 Task: Open a blank sheet, save the file as Joseph.odt Add the quote 'Life isn't about finding yourself; it's about creating yourself.' Apply font style 'Caveat' and font size 36 Align the text to the Center .Change the text color to  'Dark blue'
Action: Mouse moved to (292, 183)
Screenshot: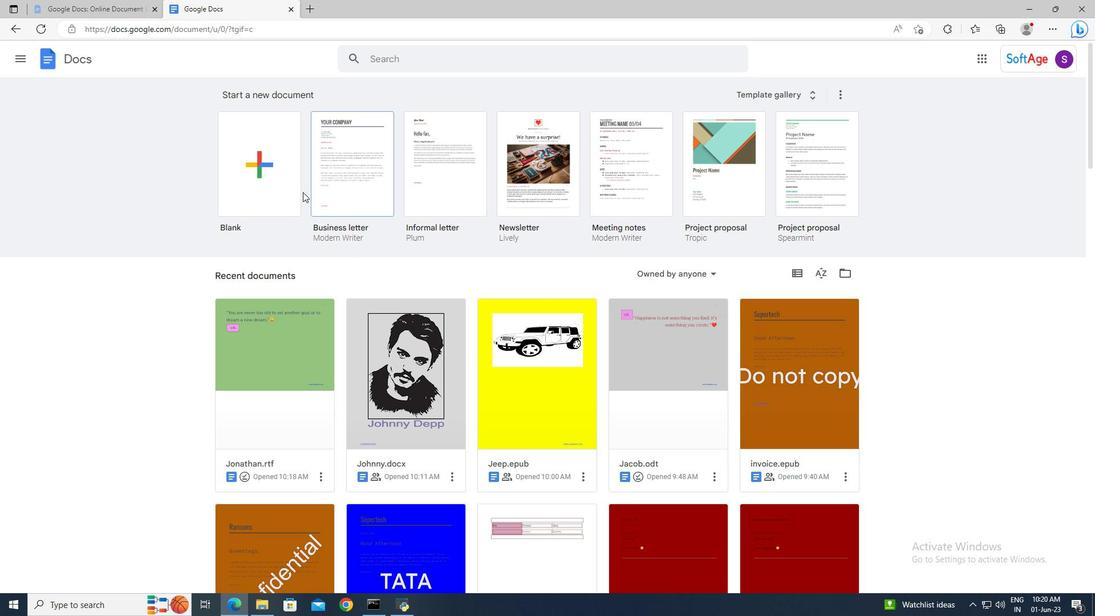
Action: Mouse pressed left at (292, 183)
Screenshot: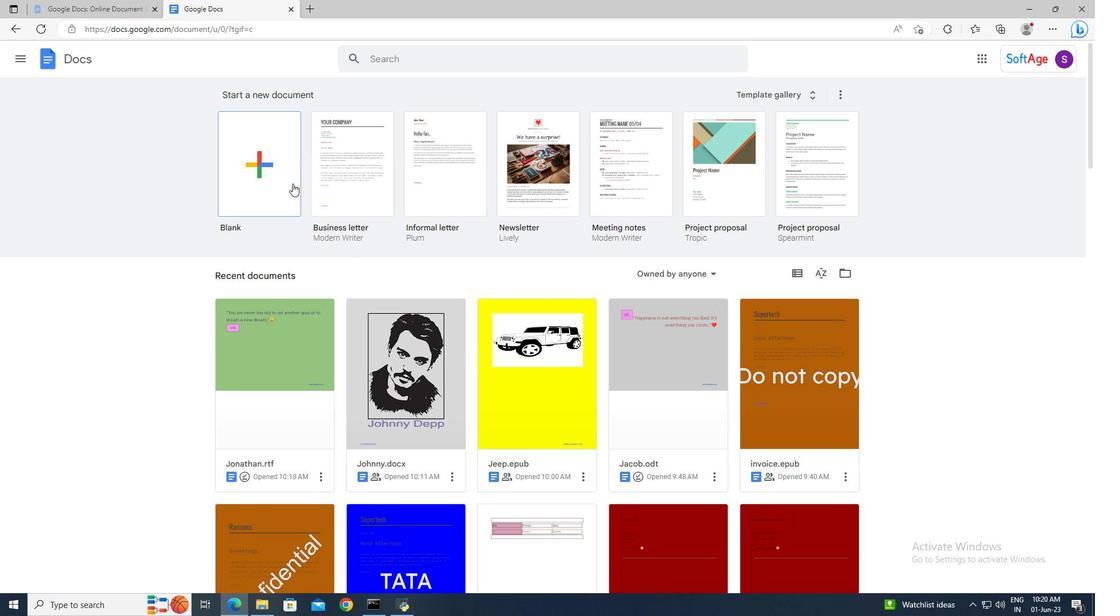
Action: Mouse moved to (111, 54)
Screenshot: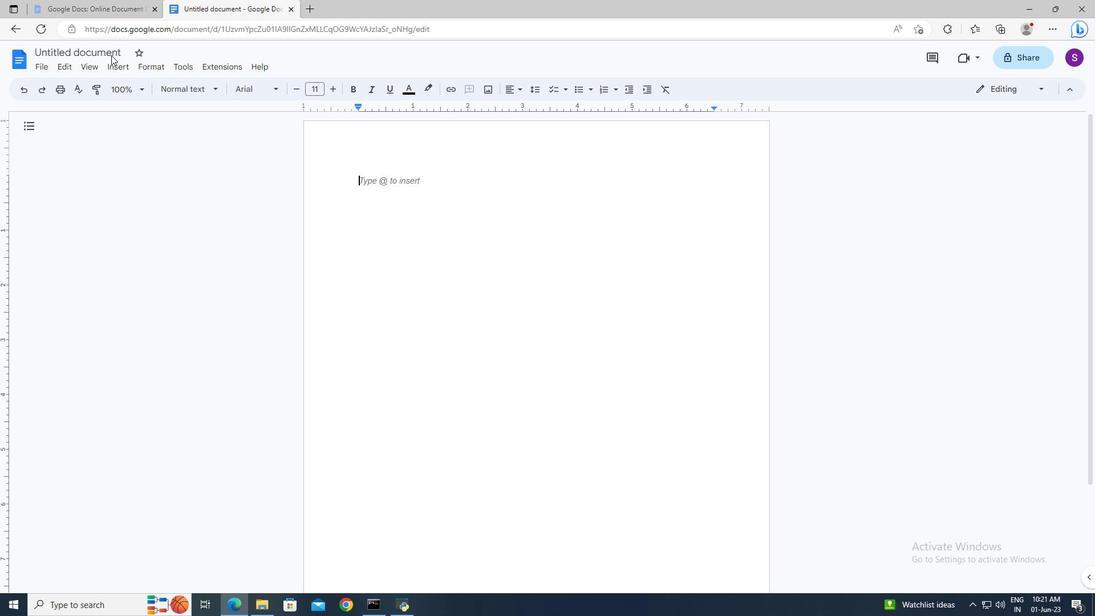
Action: Mouse pressed left at (111, 54)
Screenshot: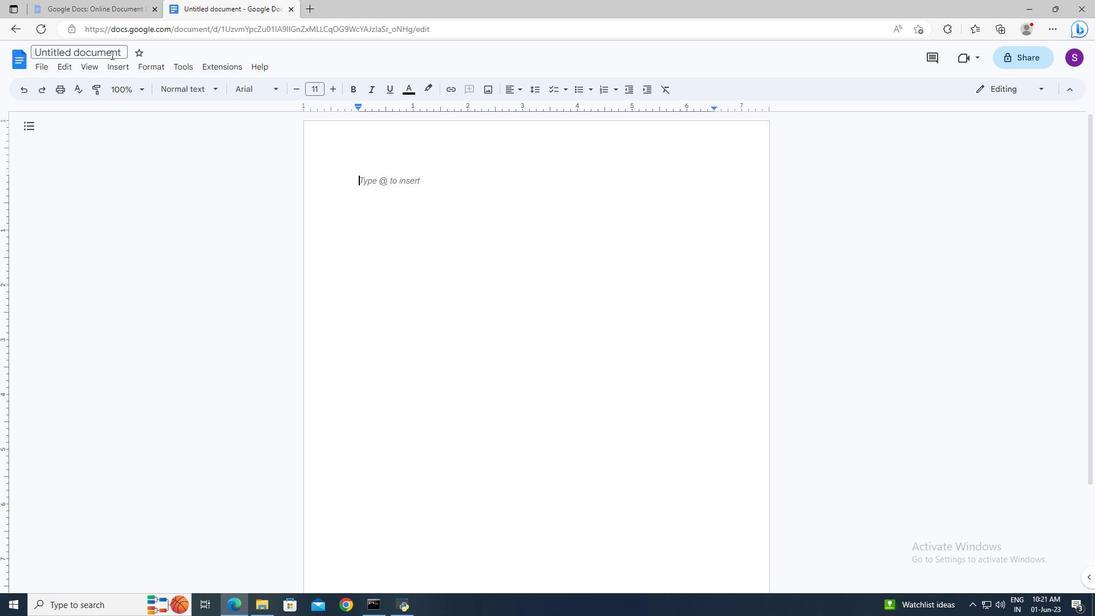 
Action: Key pressed <Key.delete><Key.shift>Joseph.odt<Key.enter>
Screenshot: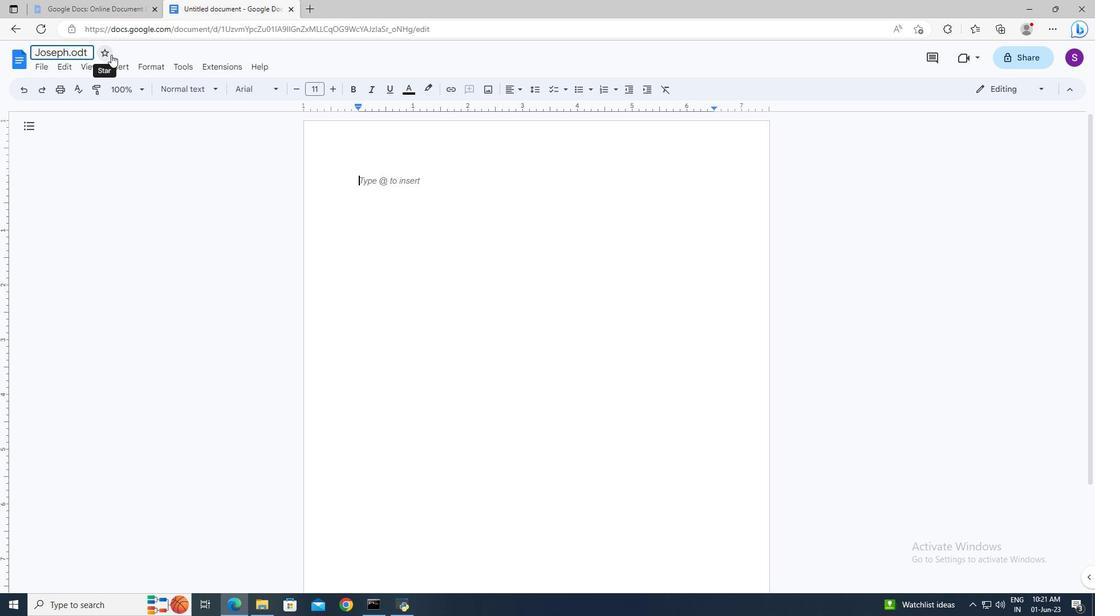 
Action: Mouse moved to (376, 188)
Screenshot: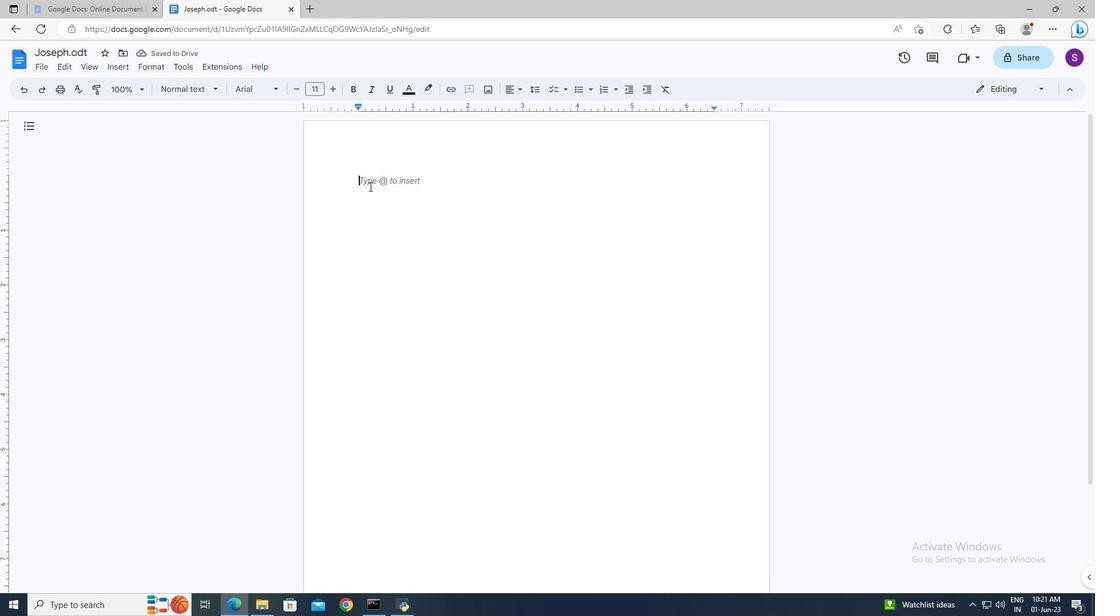 
Action: Mouse pressed left at (376, 188)
Screenshot: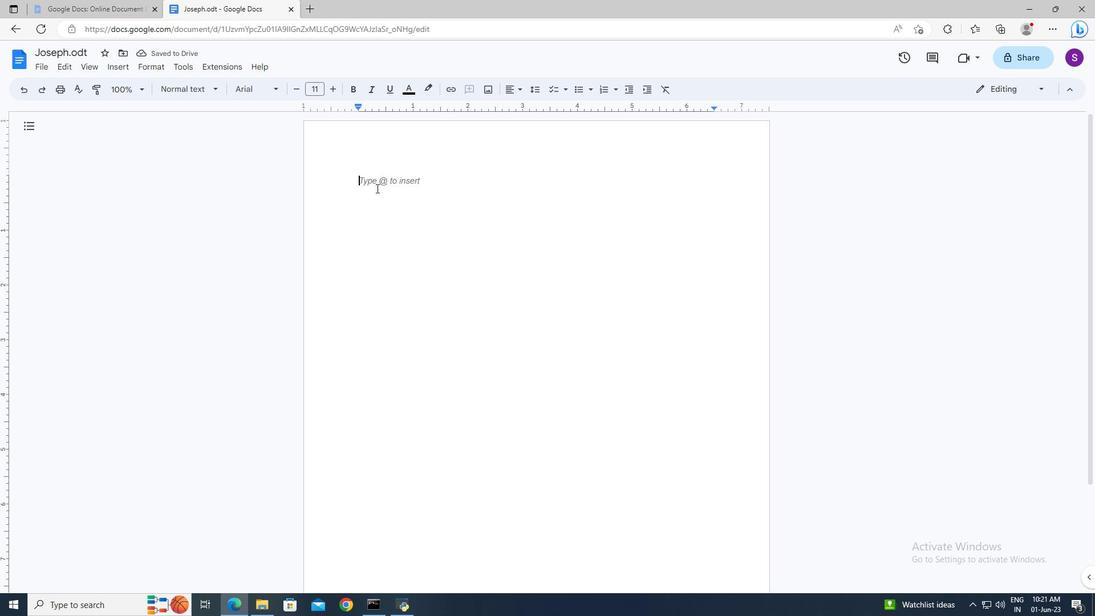 
Action: Key pressed <Key.shift>"<Key.shift>Life<Key.space>isn't<Key.space>about<Key.space>finding<Key.space>yourself;<Key.space>it's<Key.space>about<Key.space>creating<Key.space>yourself.<Key.shift>"ctrl+A
Screenshot: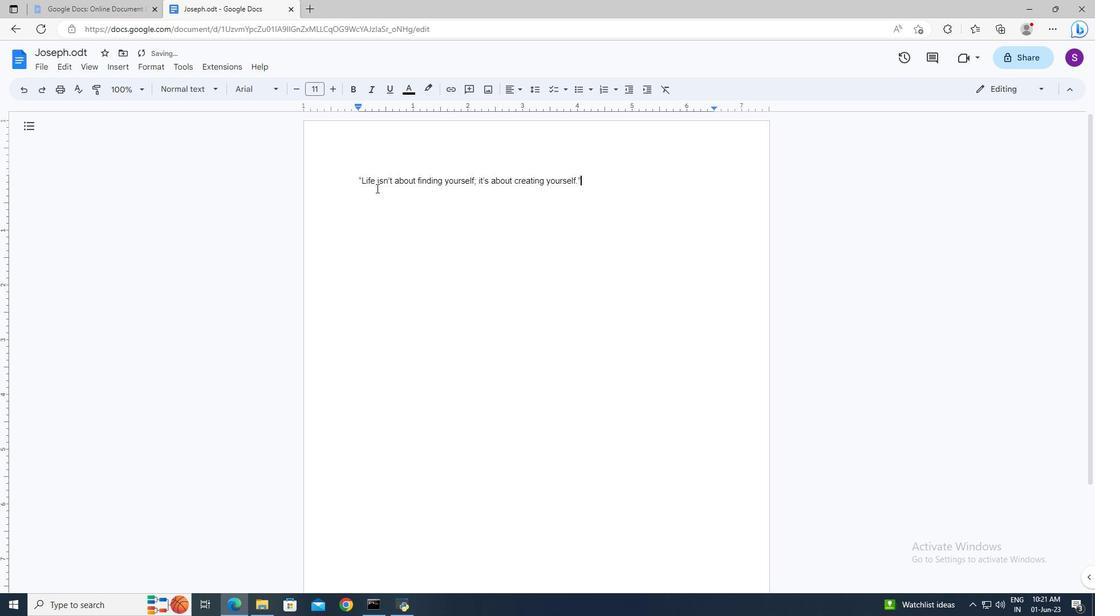 
Action: Mouse moved to (267, 91)
Screenshot: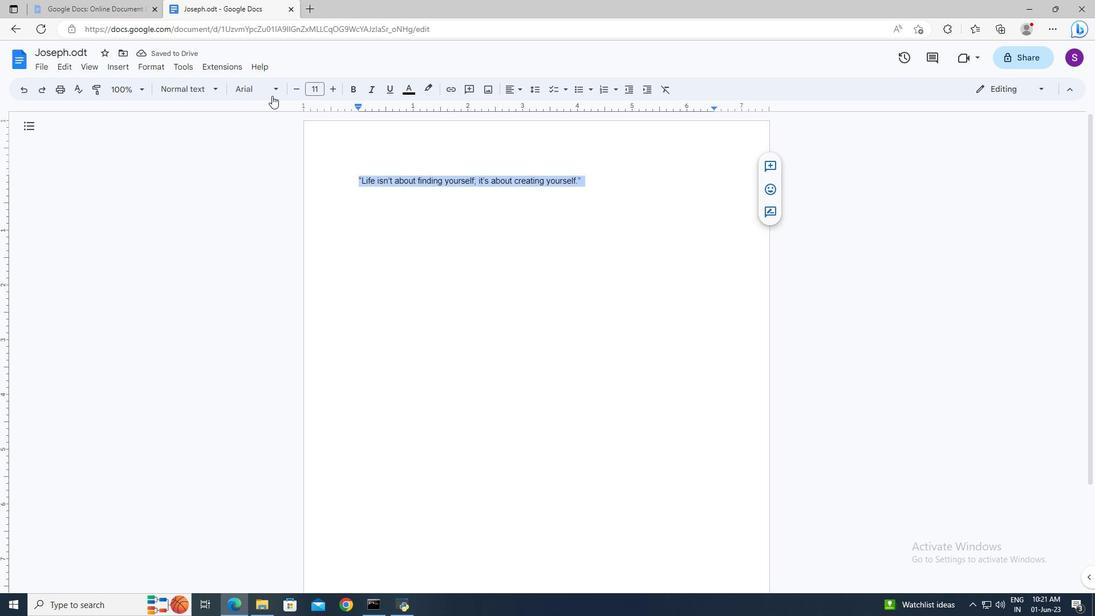 
Action: Mouse pressed left at (267, 91)
Screenshot: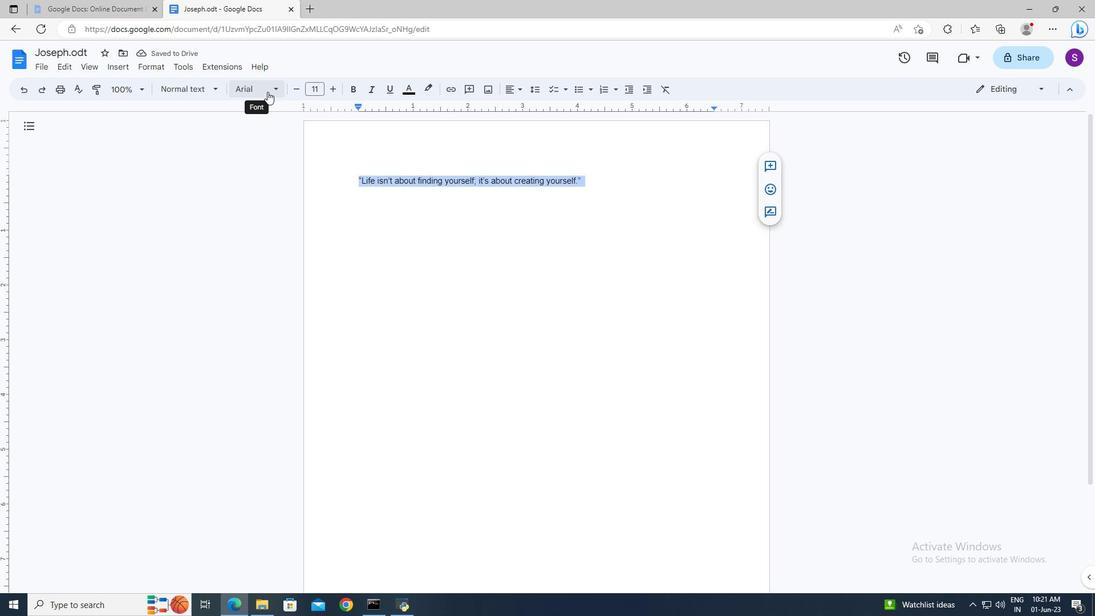 
Action: Mouse moved to (281, 292)
Screenshot: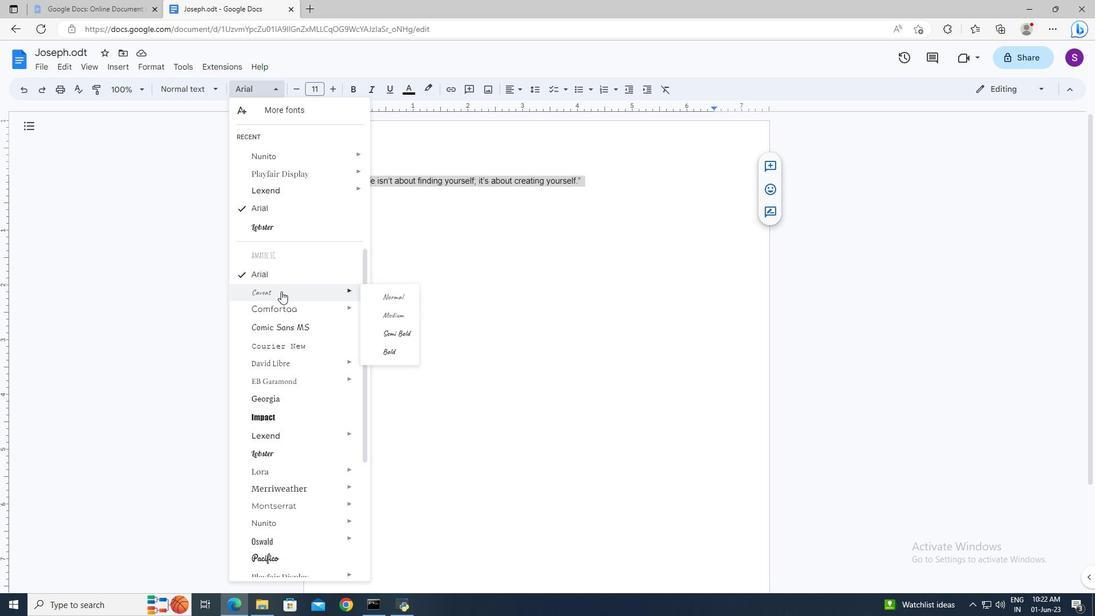
Action: Mouse pressed left at (281, 292)
Screenshot: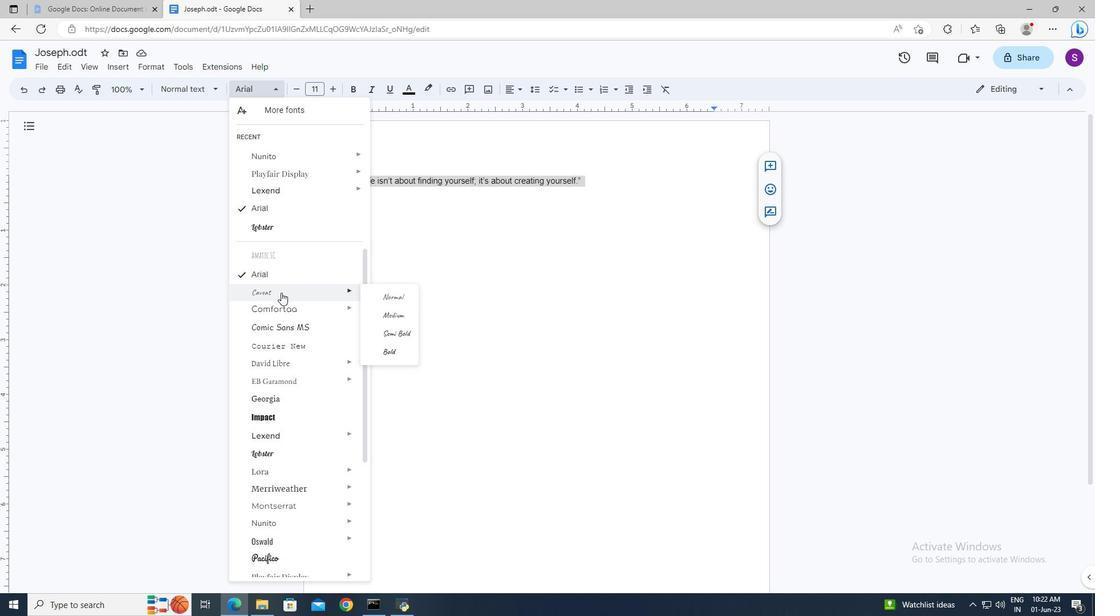 
Action: Mouse moved to (317, 92)
Screenshot: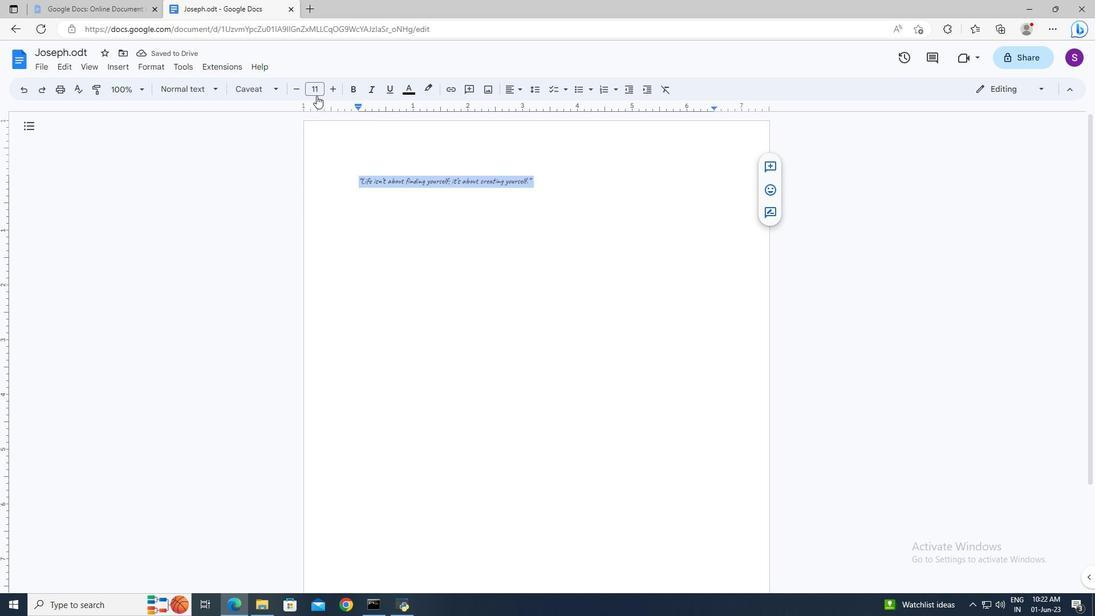 
Action: Mouse pressed left at (317, 92)
Screenshot: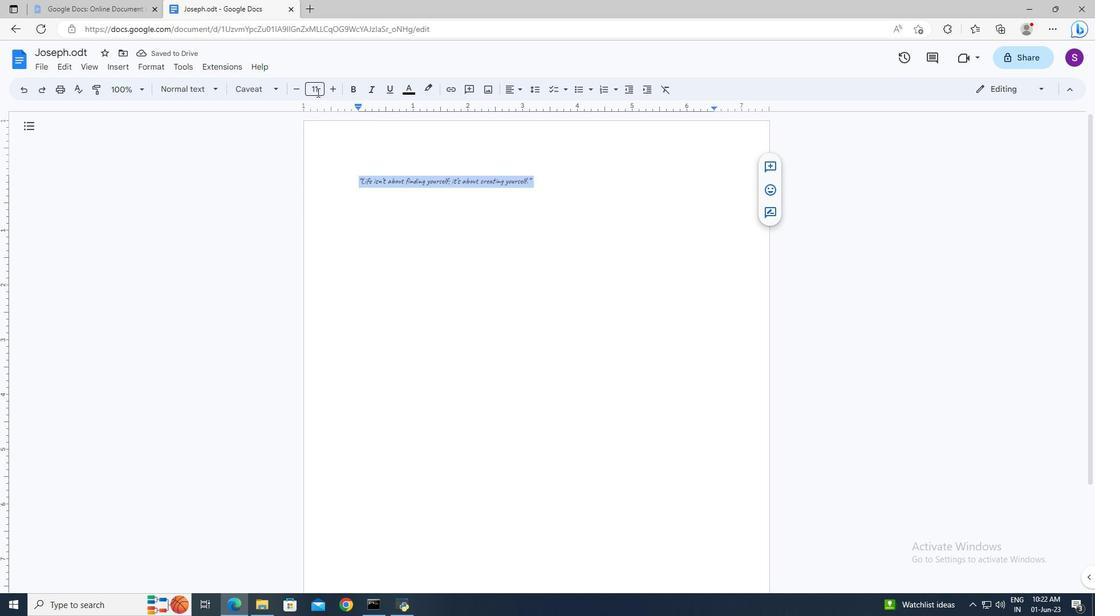 
Action: Key pressed 636<Key.backspace><Key.backspace><Key.backspace>36<Key.enter>
Screenshot: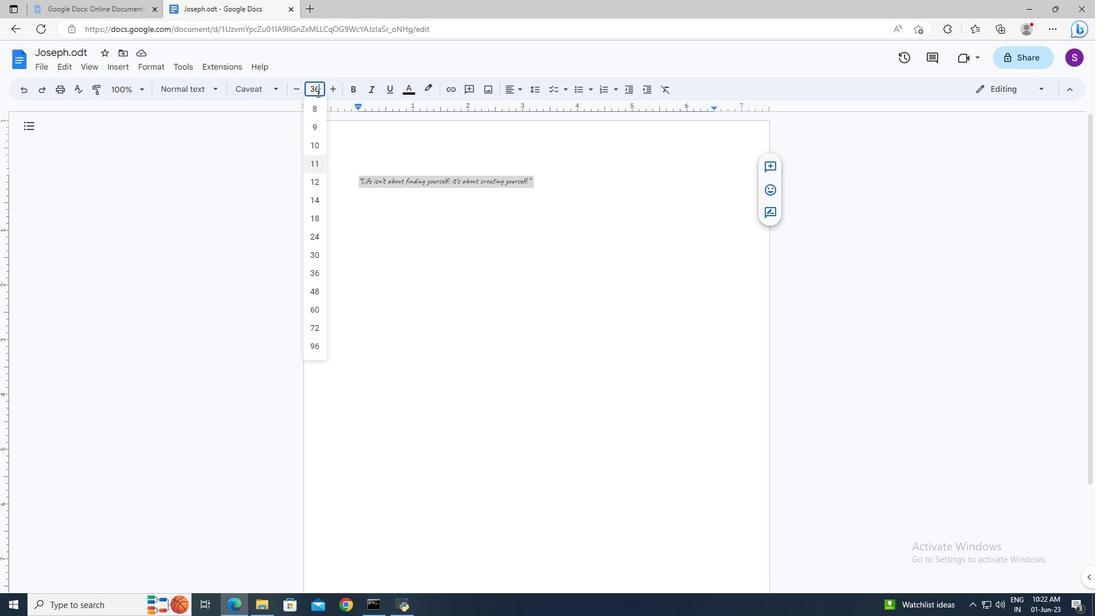 
Action: Mouse moved to (515, 85)
Screenshot: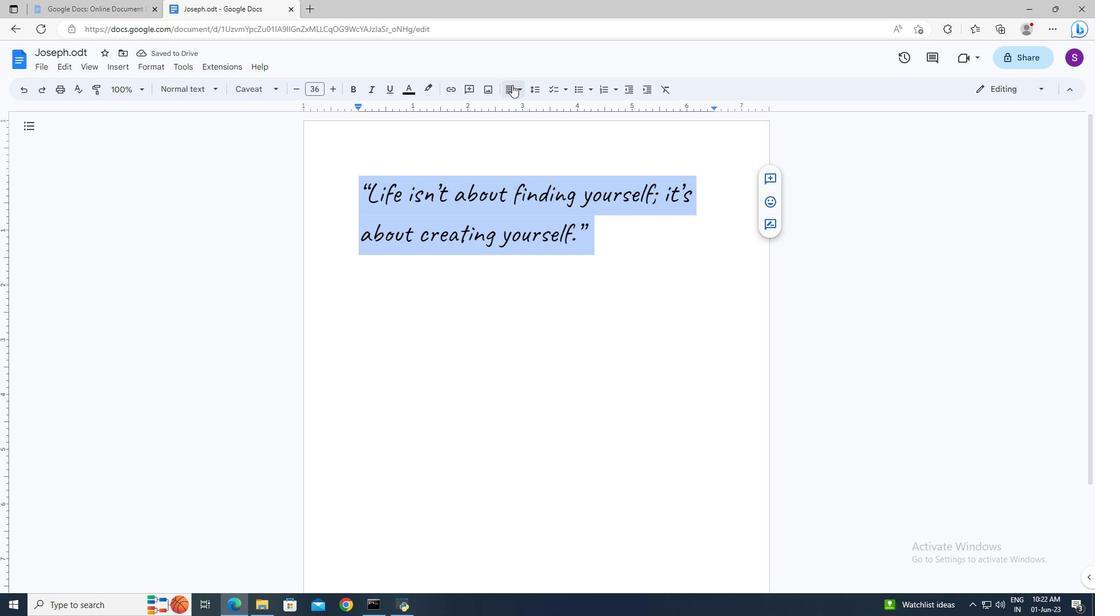 
Action: Mouse pressed left at (515, 85)
Screenshot: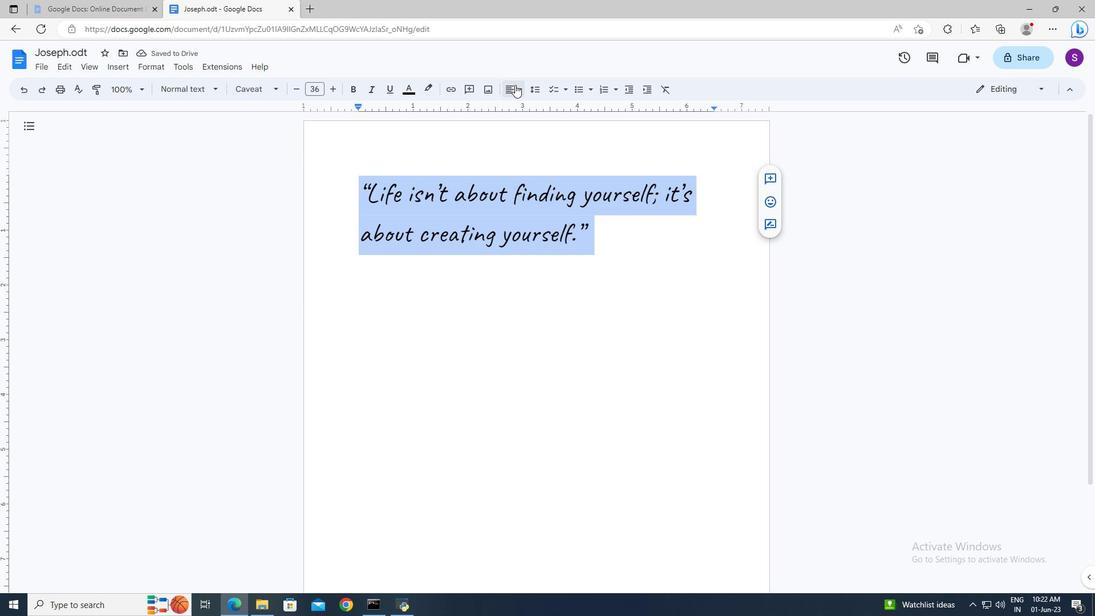 
Action: Mouse moved to (529, 107)
Screenshot: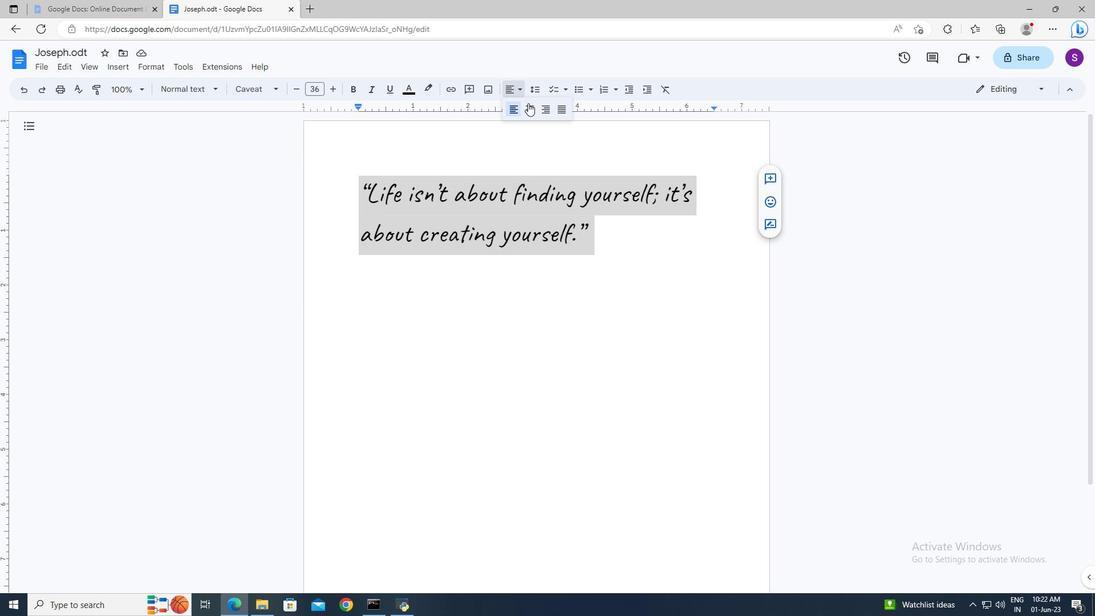
Action: Mouse pressed left at (529, 107)
Screenshot: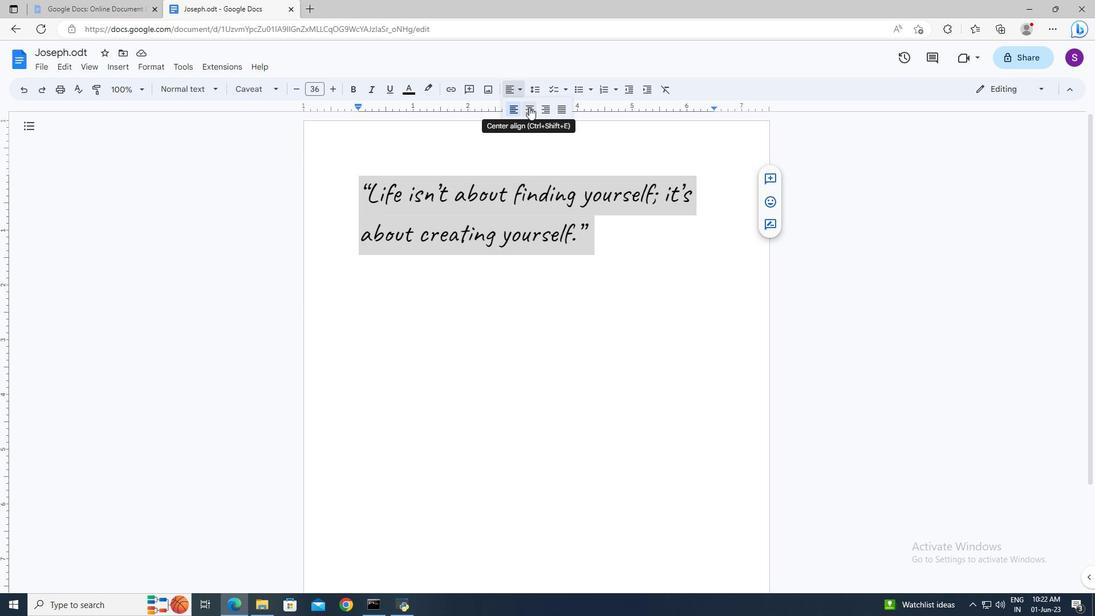 
Action: Mouse moved to (411, 92)
Screenshot: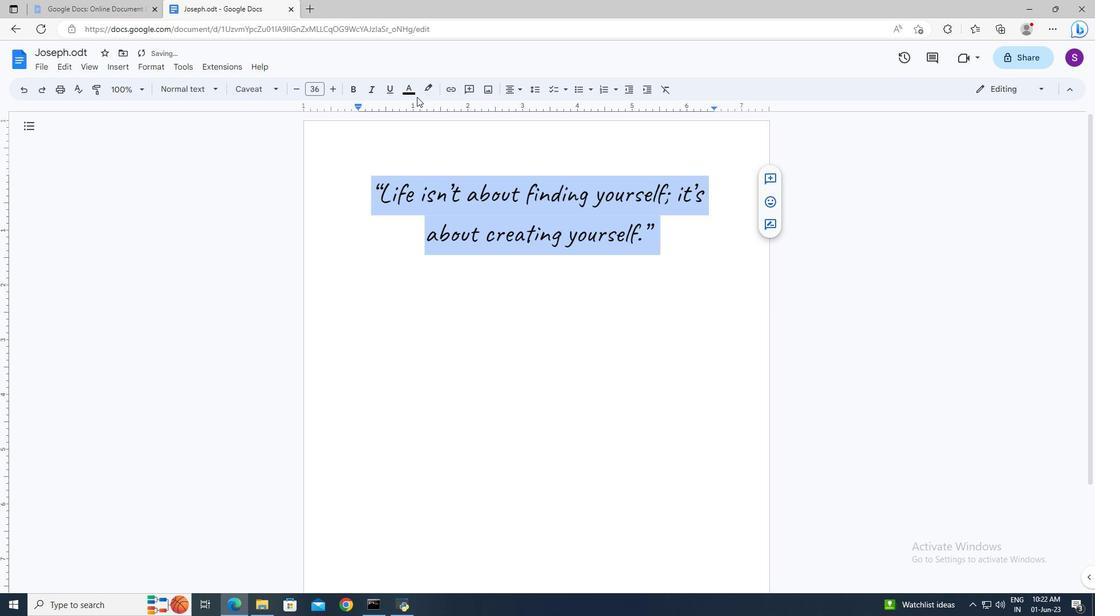 
Action: Mouse pressed left at (411, 92)
Screenshot: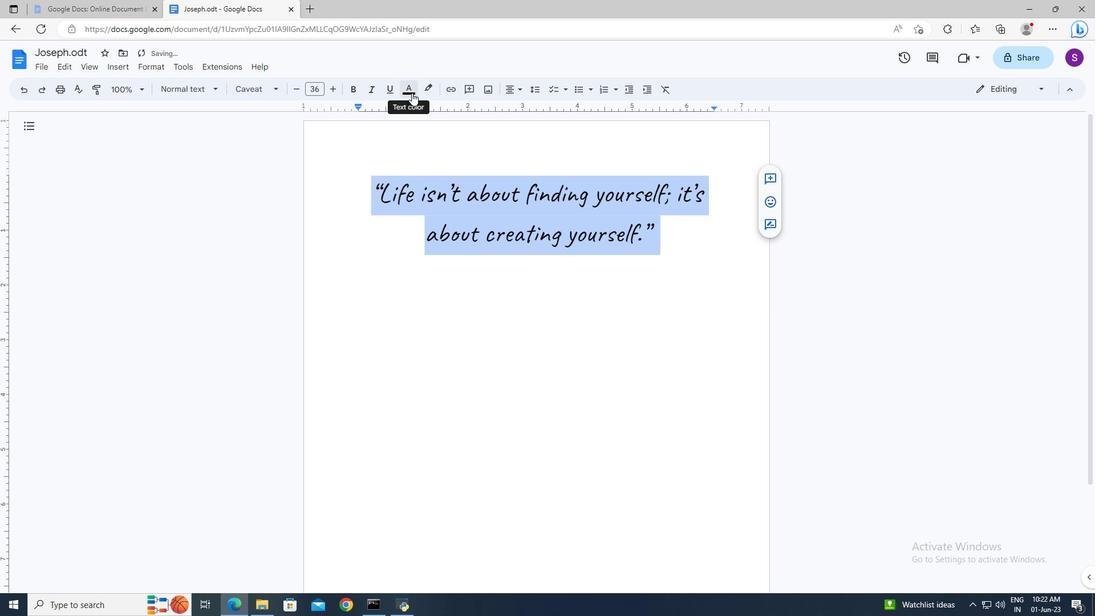 
Action: Mouse moved to (498, 195)
Screenshot: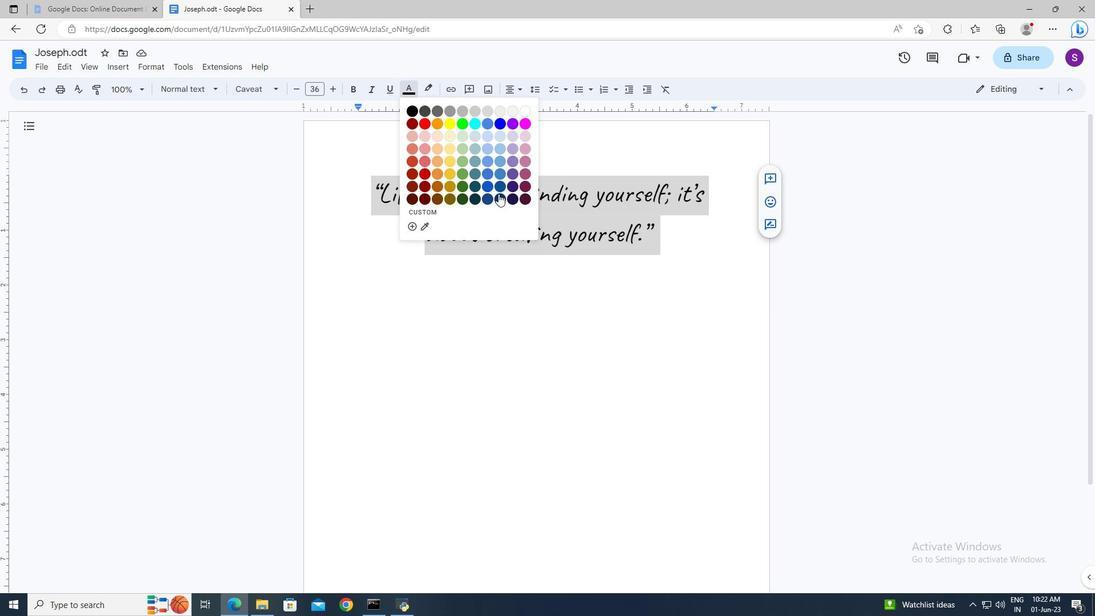 
Action: Mouse pressed left at (498, 195)
Screenshot: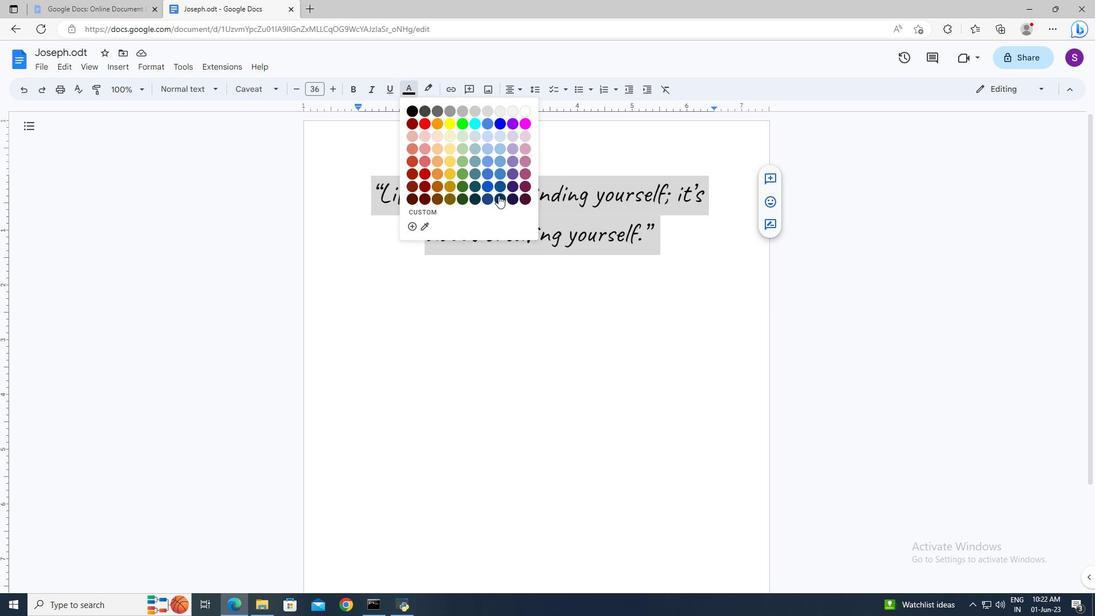 
Action: Mouse moved to (660, 237)
Screenshot: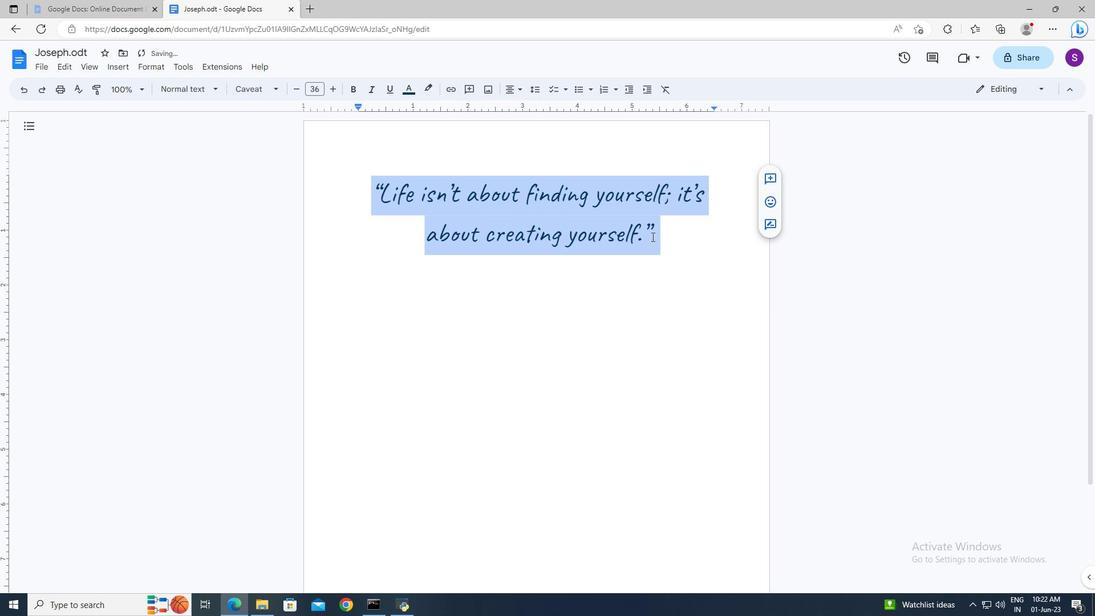 
Action: Mouse pressed left at (660, 237)
Screenshot: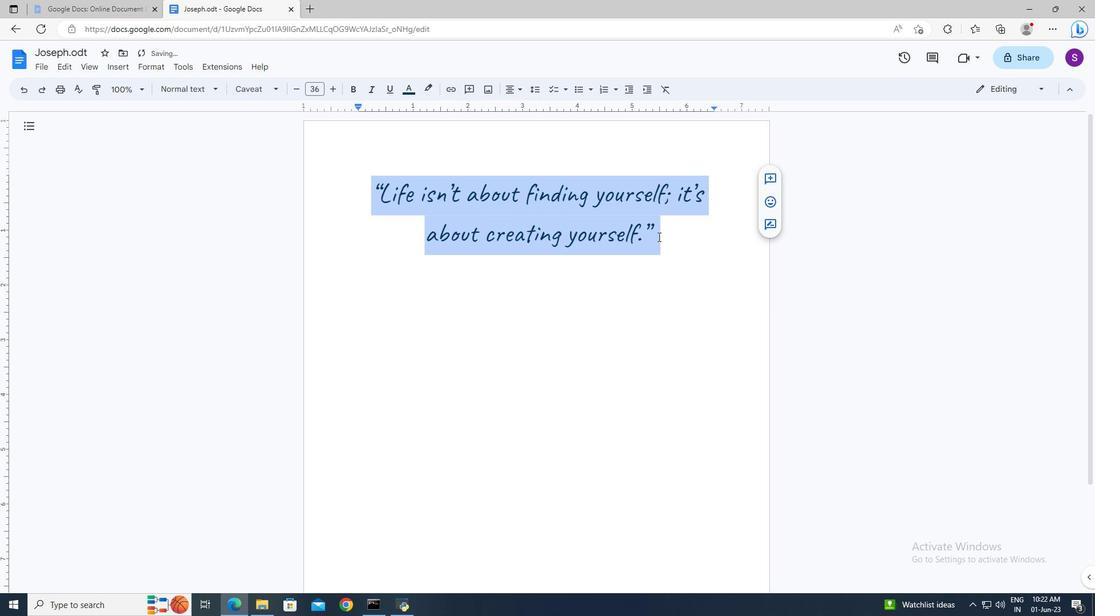 
